 Task: Select the America/Adak as time zone for the schedule.
Action: Mouse moved to (440, 264)
Screenshot: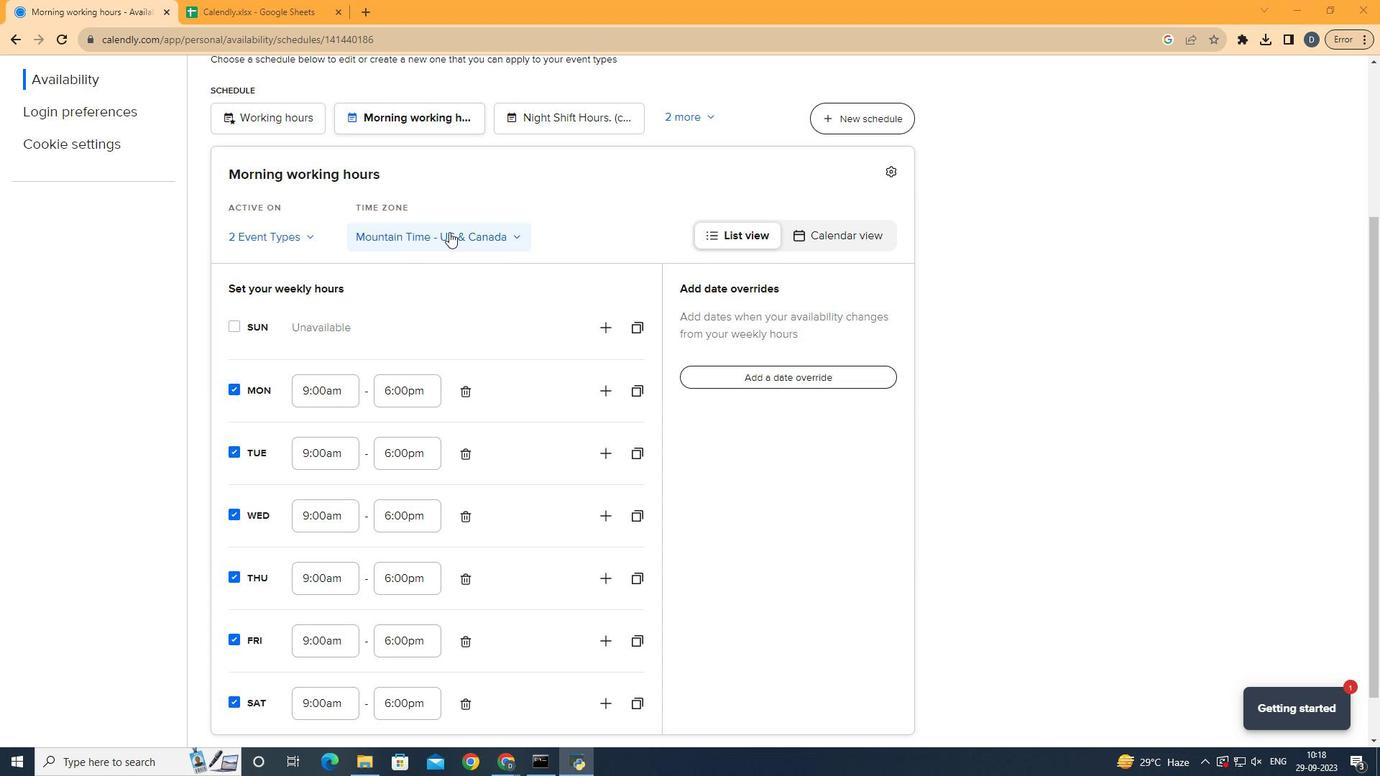 
Action: Mouse pressed left at (440, 264)
Screenshot: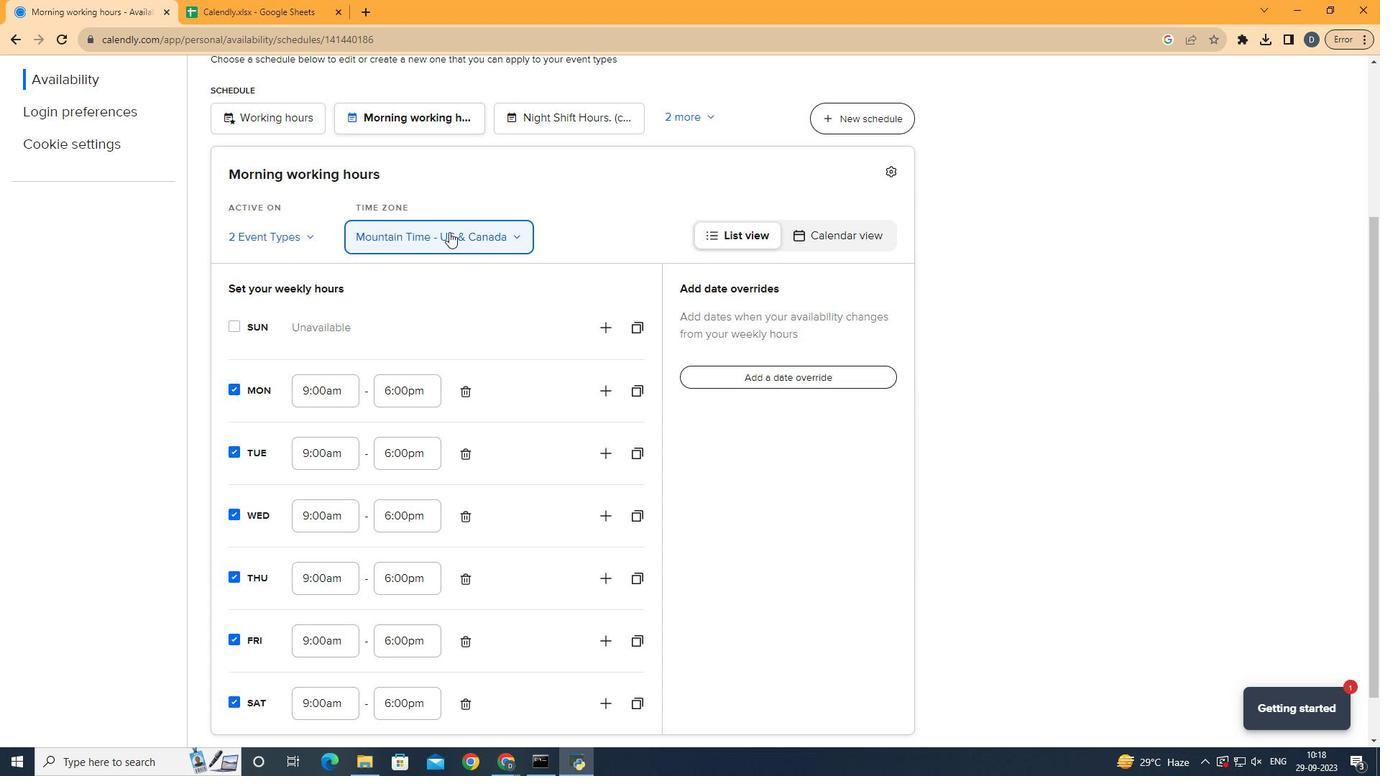 
Action: Mouse moved to (450, 366)
Screenshot: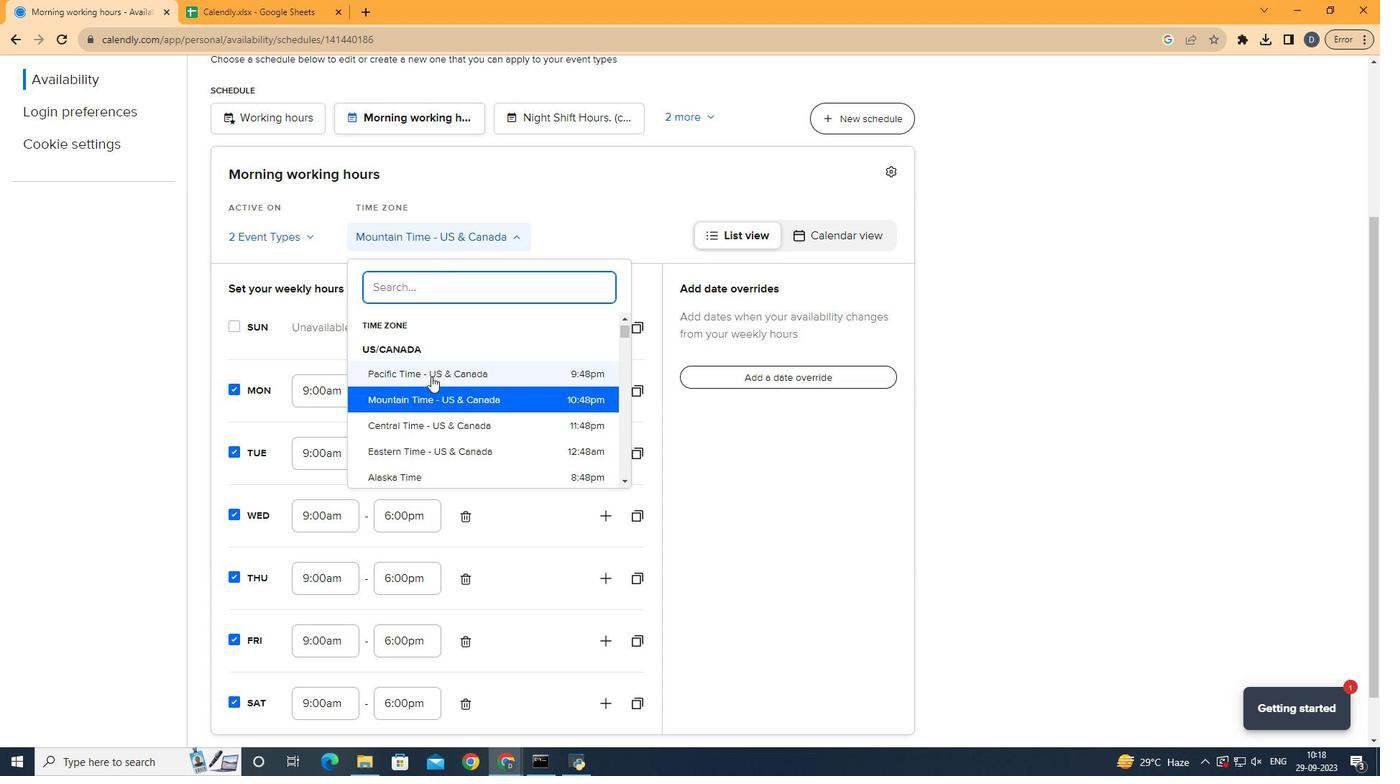 
Action: Mouse scrolled (450, 366) with delta (0, 0)
Screenshot: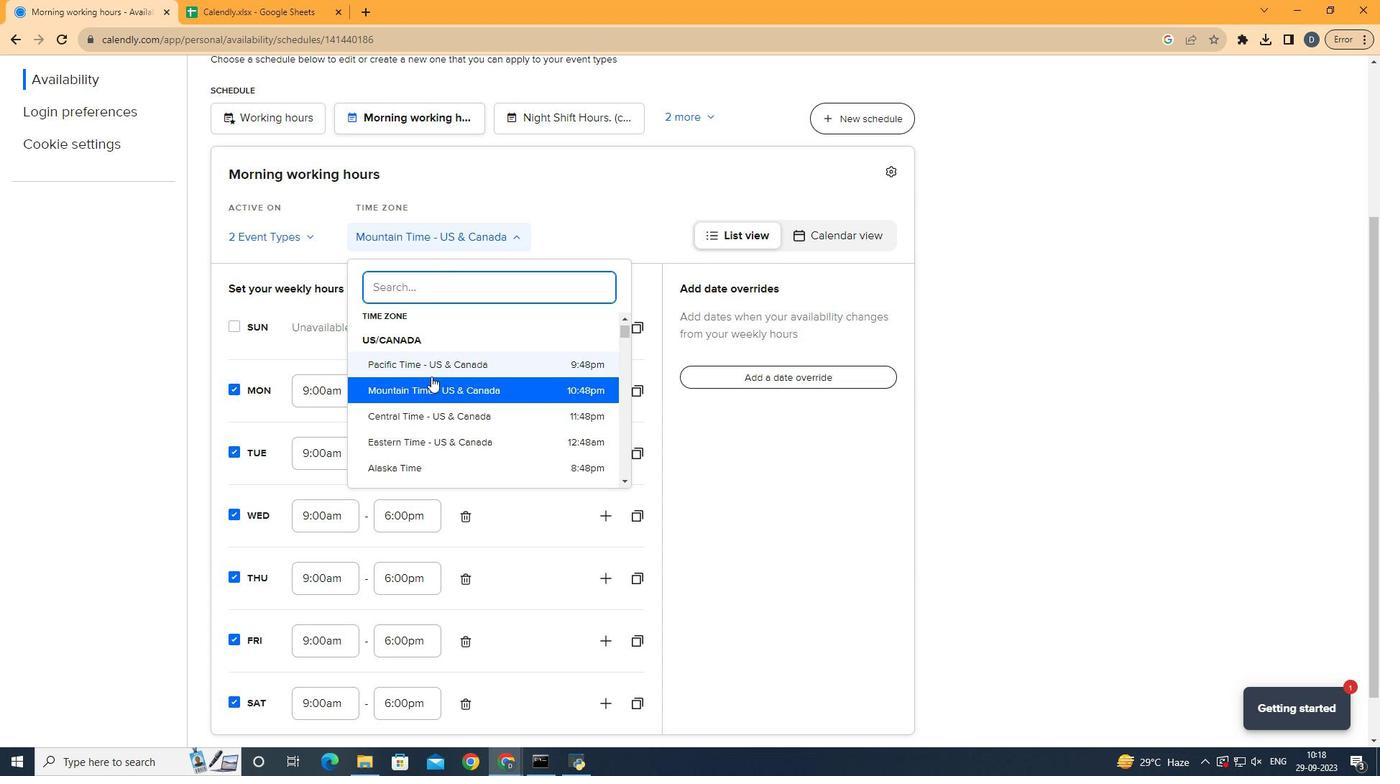 
Action: Mouse moved to (450, 367)
Screenshot: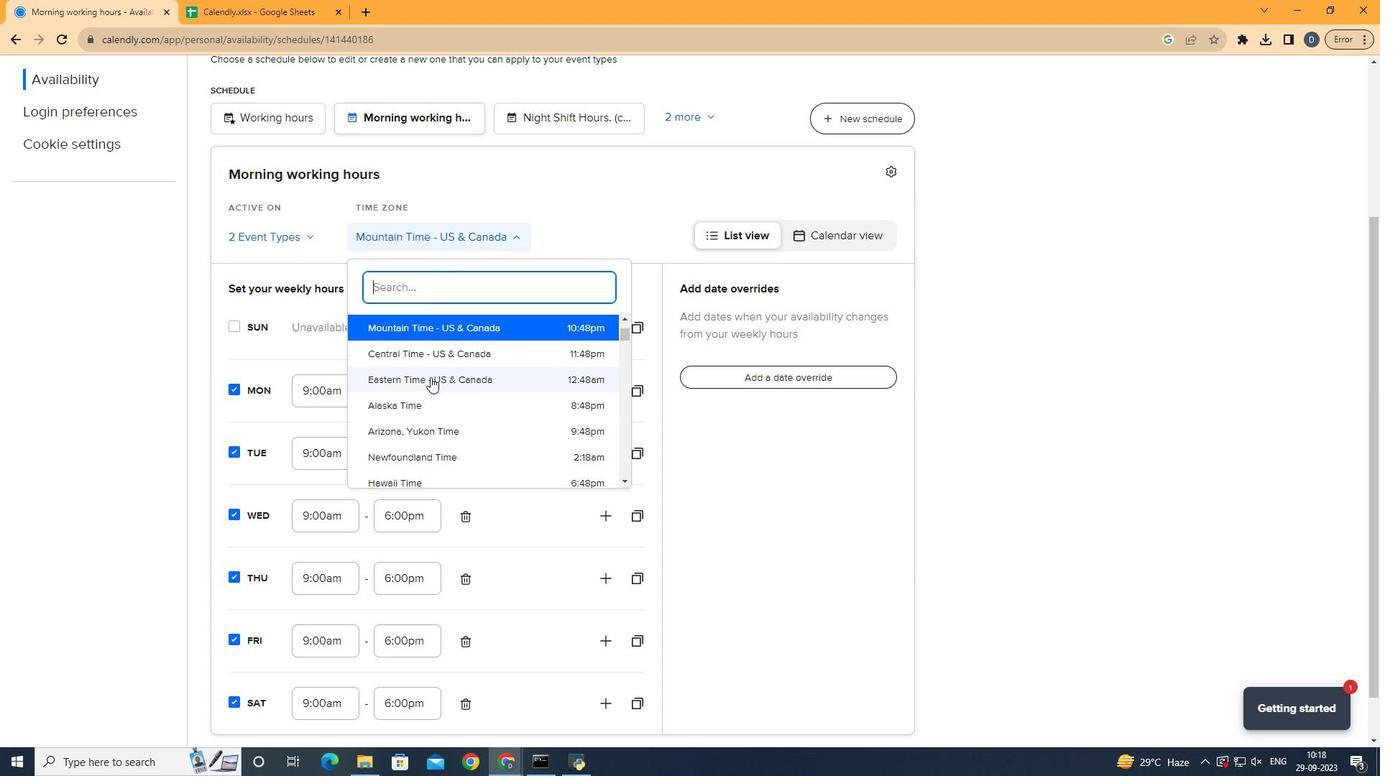 
Action: Mouse scrolled (450, 366) with delta (0, 0)
Screenshot: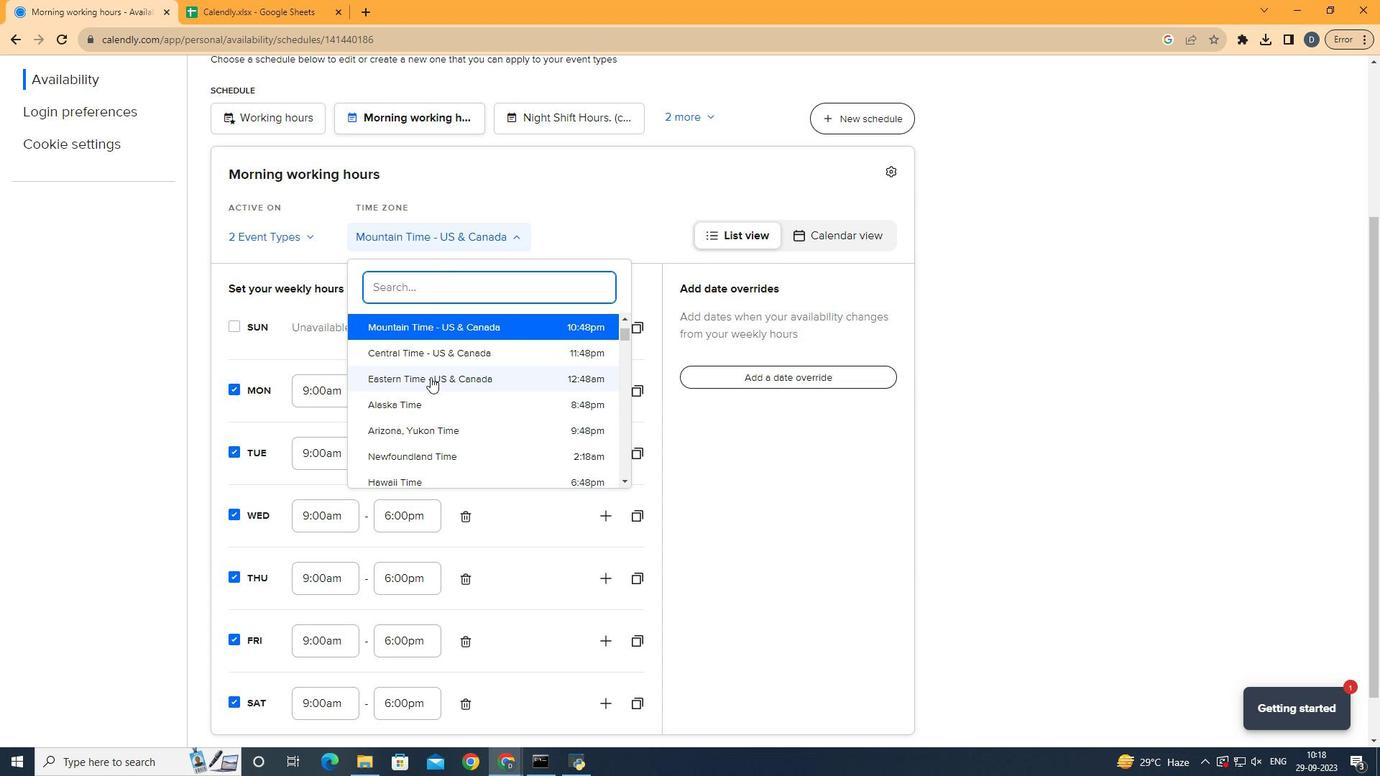 
Action: Mouse scrolled (450, 366) with delta (0, 0)
Screenshot: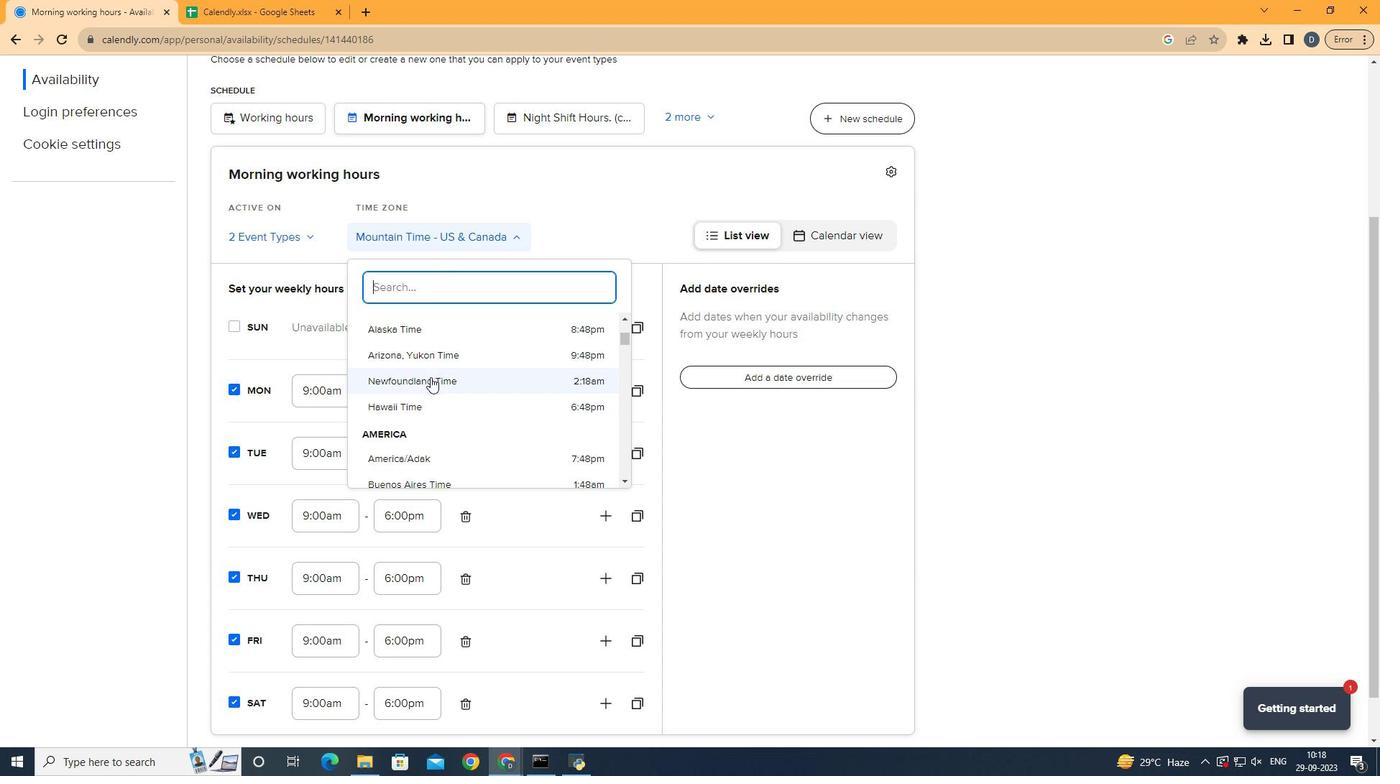 
Action: Mouse moved to (450, 370)
Screenshot: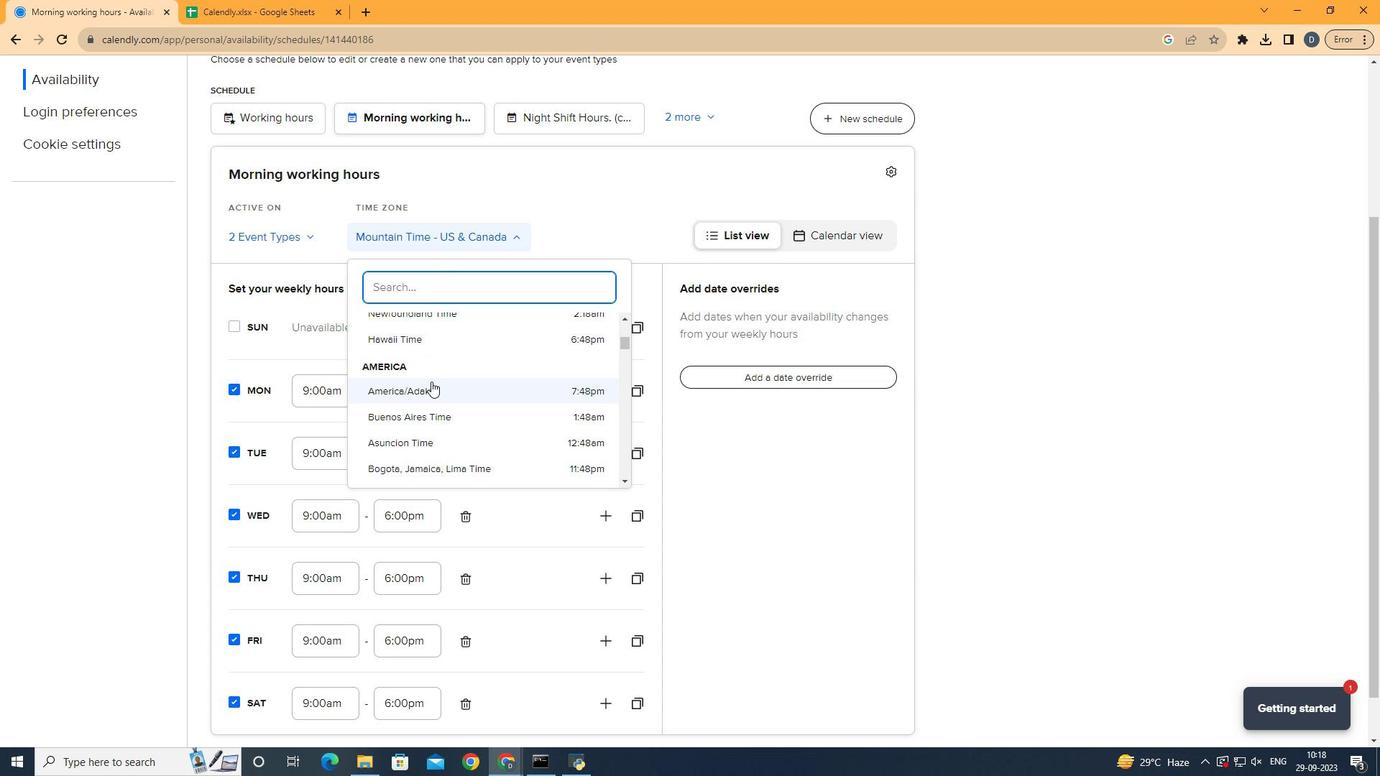 
Action: Mouse pressed left at (450, 370)
Screenshot: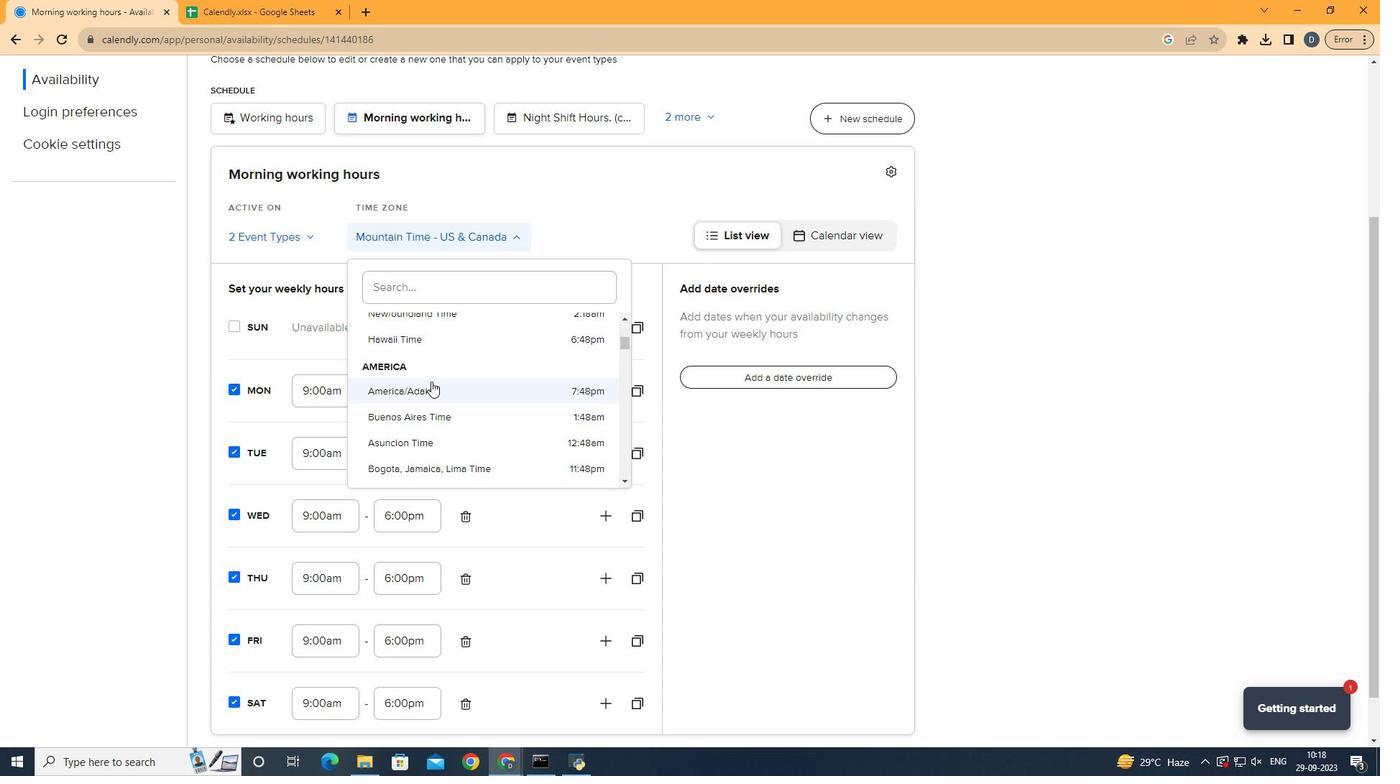 
Action: Mouse moved to (397, 293)
Screenshot: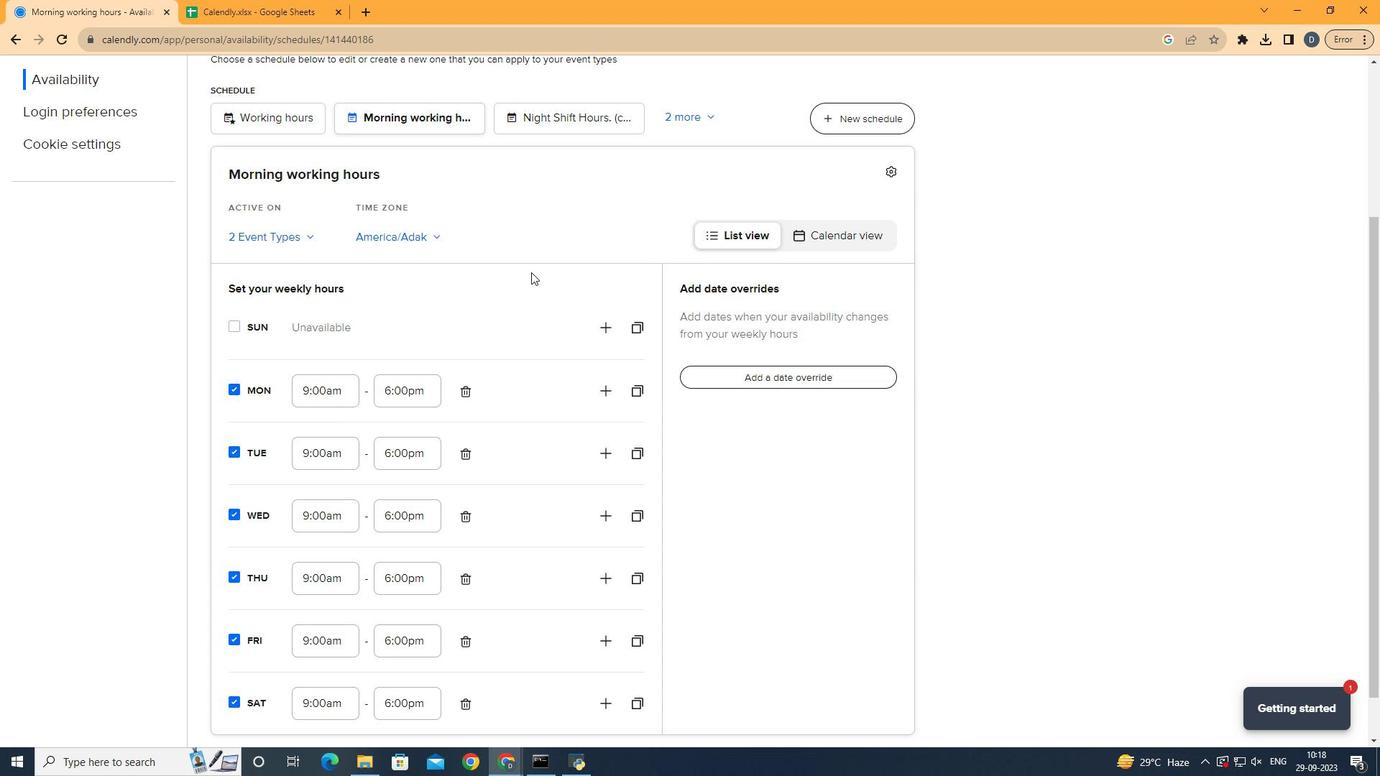 
